 Task: Create a rule from the Routing list, Task moved to a section -> Set Priority in the project AgileBoost , set the section as To-Do and set the priority of the task as  High
Action: Mouse moved to (43, 250)
Screenshot: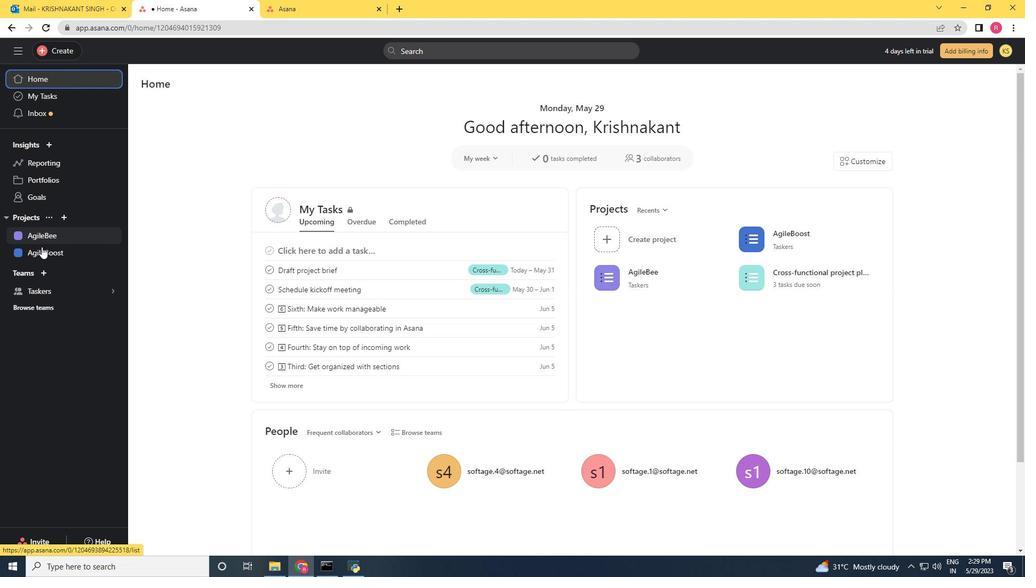 
Action: Mouse pressed left at (43, 250)
Screenshot: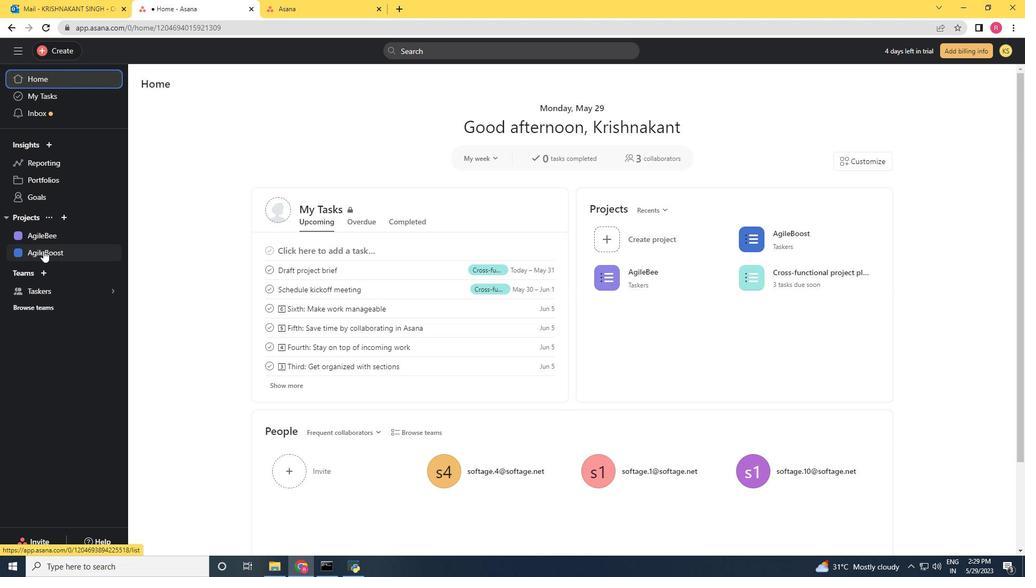
Action: Mouse moved to (978, 89)
Screenshot: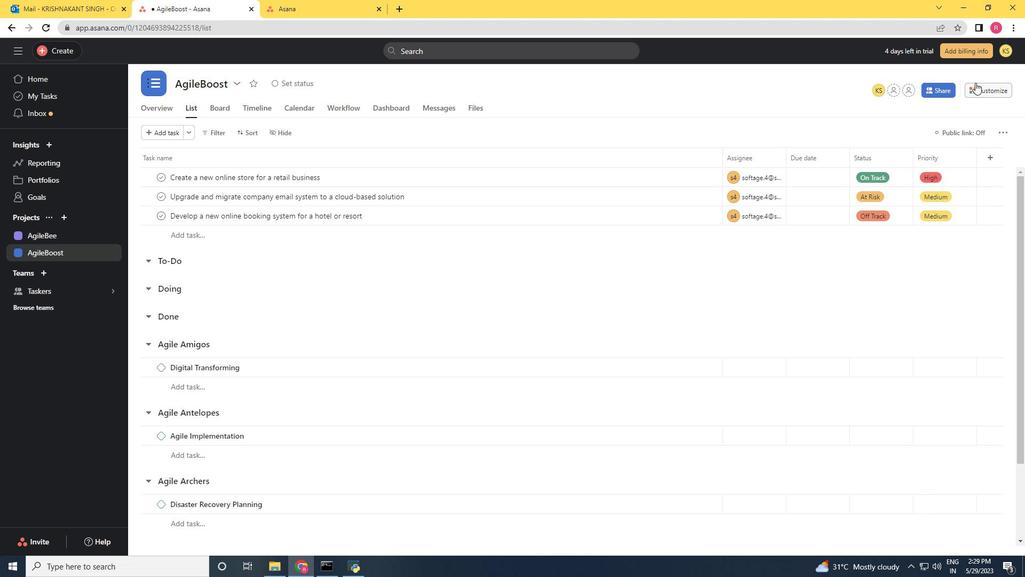 
Action: Mouse pressed left at (978, 89)
Screenshot: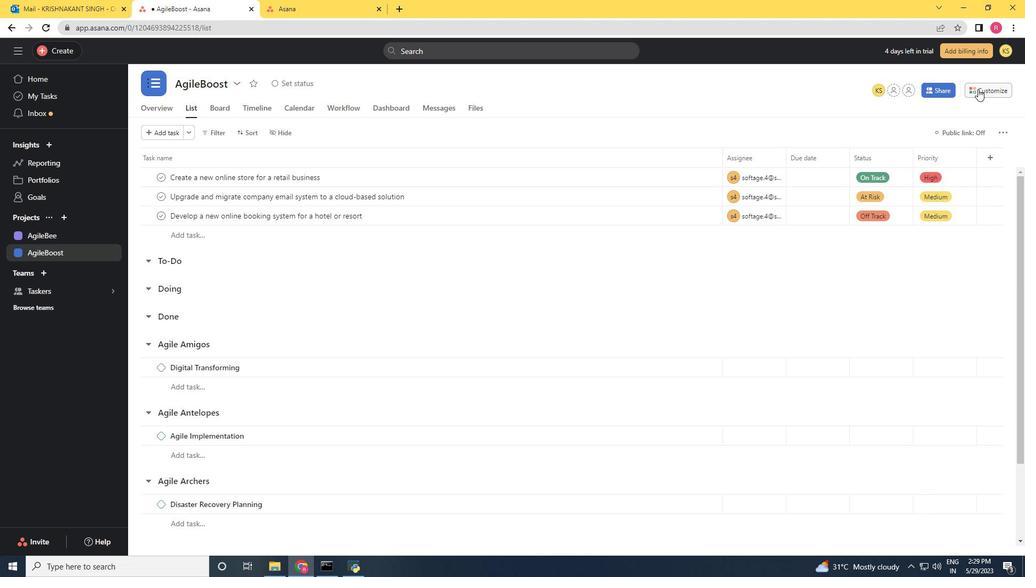 
Action: Mouse moved to (825, 221)
Screenshot: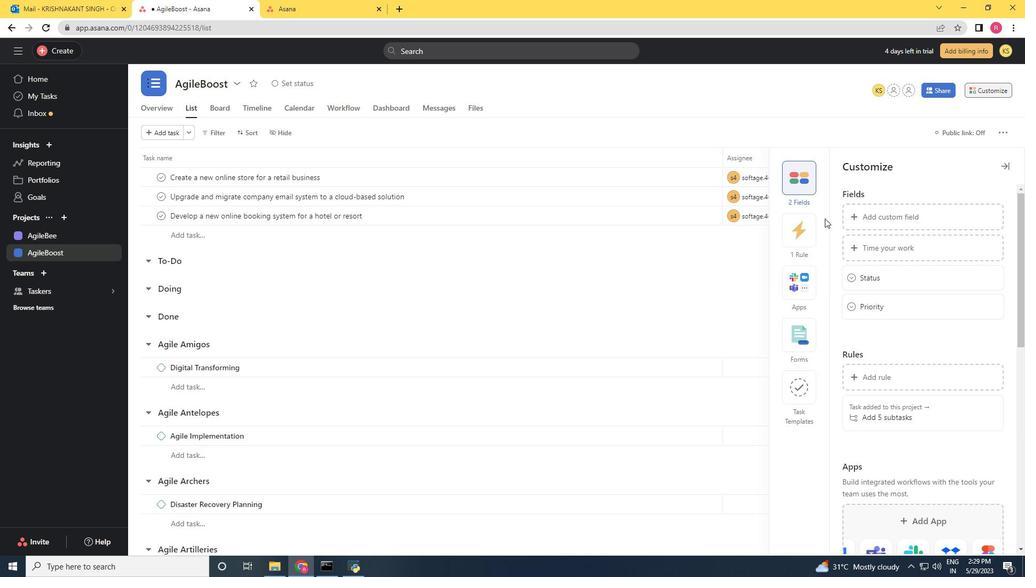 
Action: Mouse pressed left at (825, 221)
Screenshot: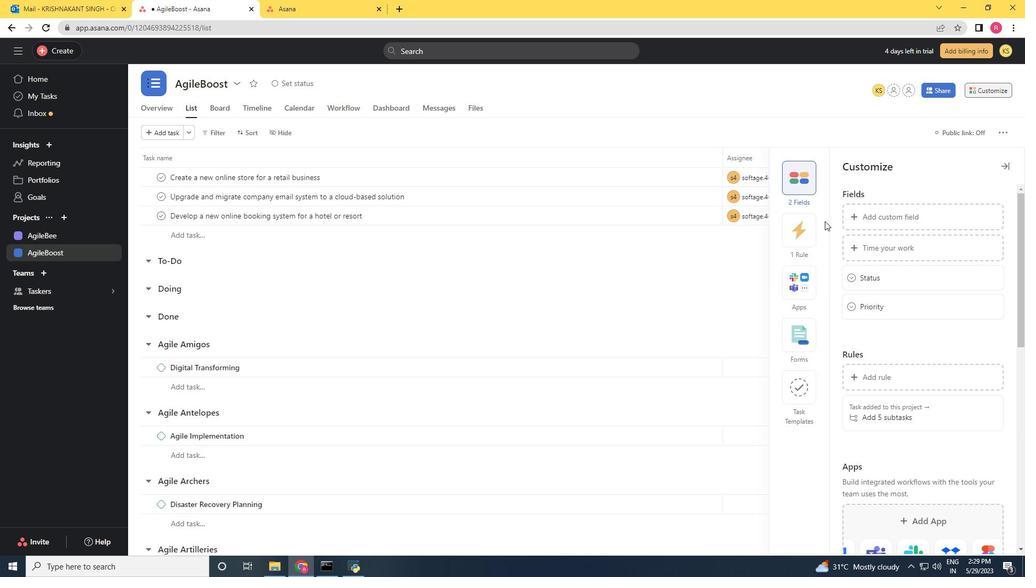 
Action: Mouse moved to (812, 232)
Screenshot: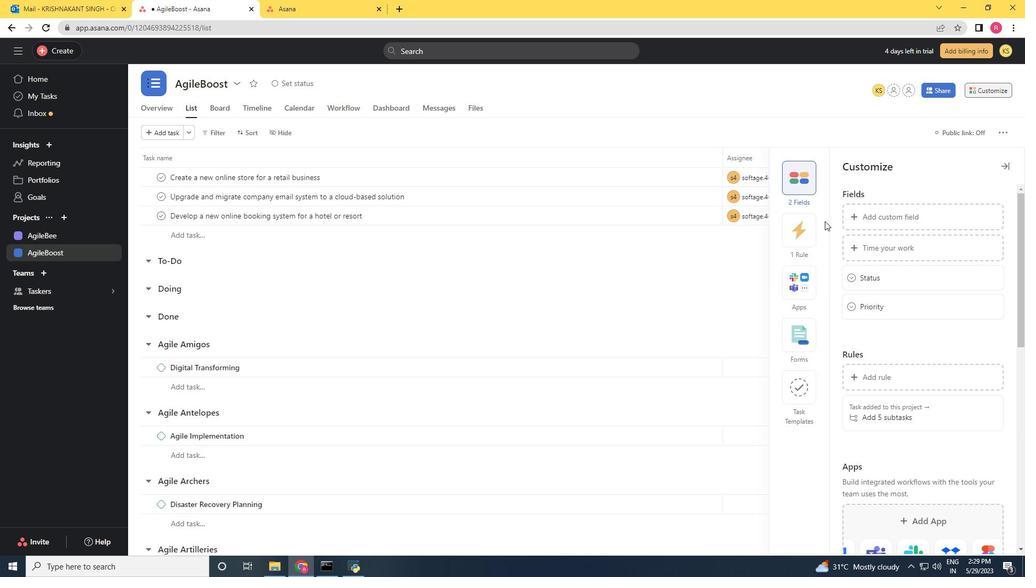 
Action: Mouse pressed left at (812, 232)
Screenshot: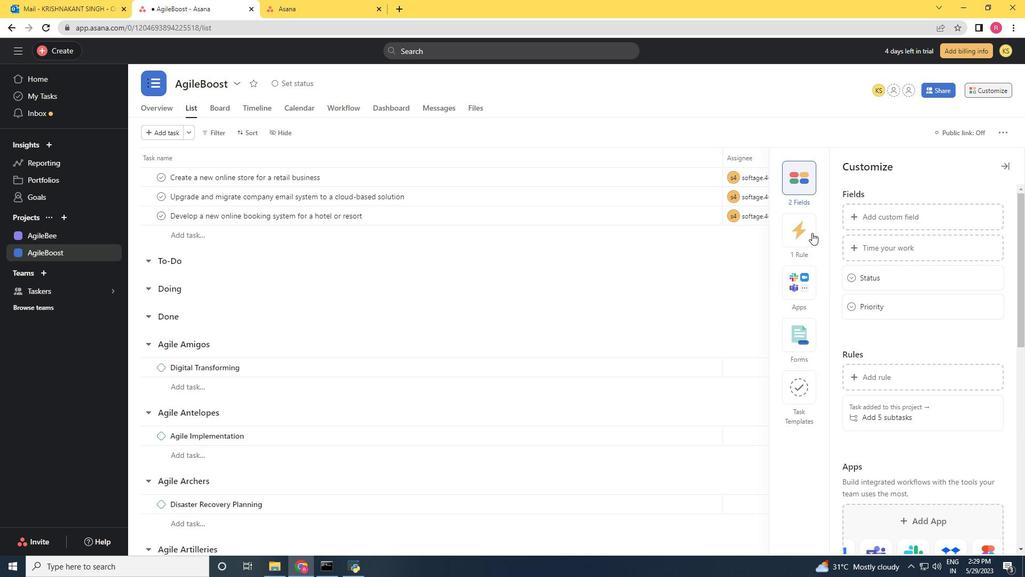 
Action: Mouse moved to (860, 217)
Screenshot: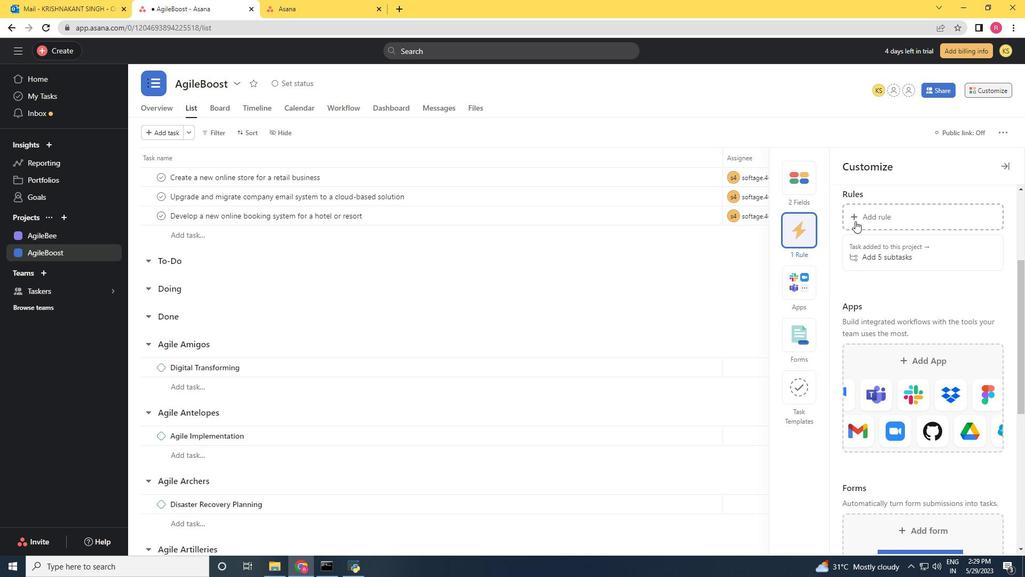 
Action: Mouse pressed left at (860, 217)
Screenshot: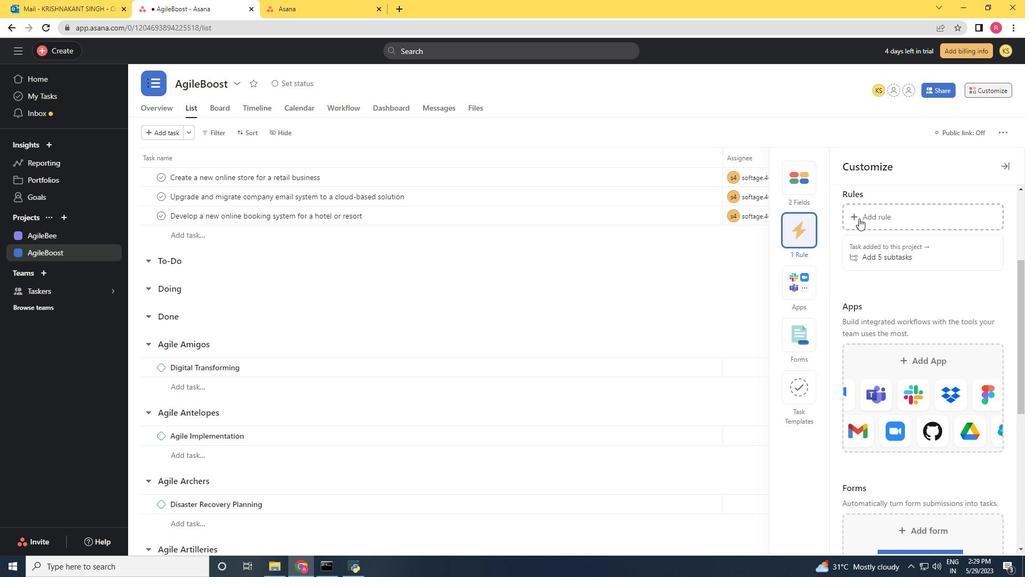 
Action: Mouse moved to (246, 139)
Screenshot: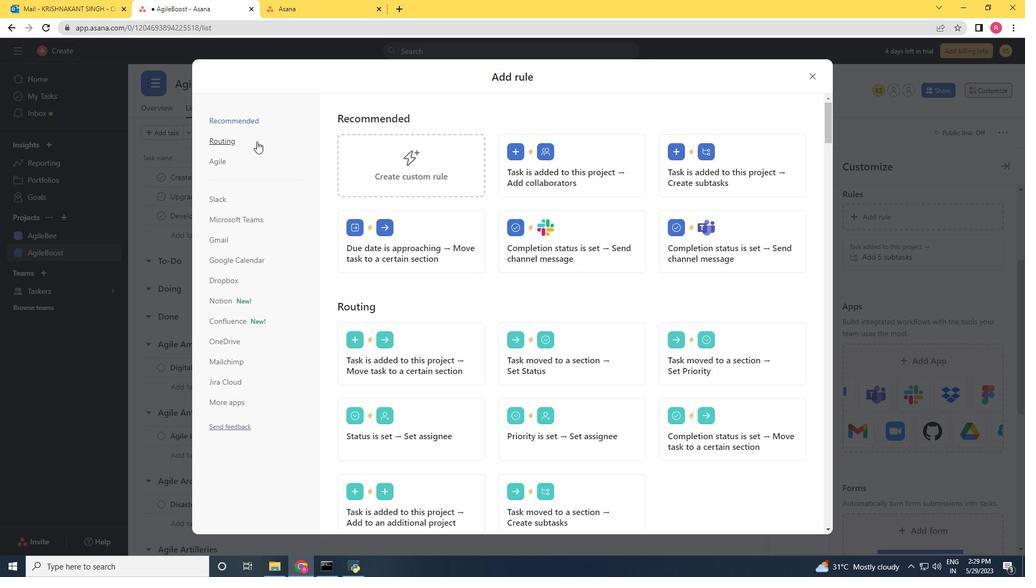 
Action: Mouse pressed left at (246, 139)
Screenshot: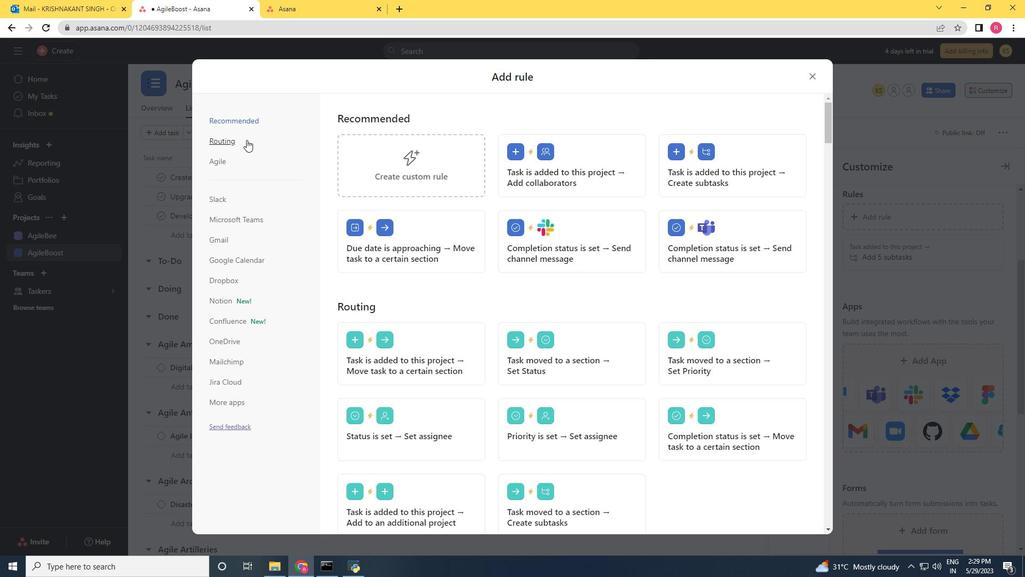 
Action: Mouse moved to (715, 172)
Screenshot: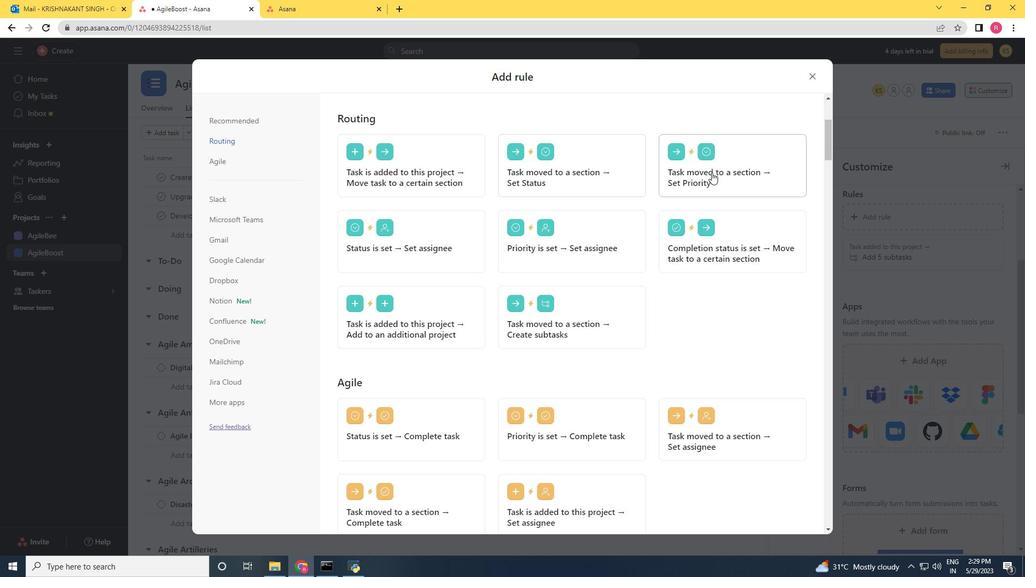 
Action: Mouse pressed left at (715, 172)
Screenshot: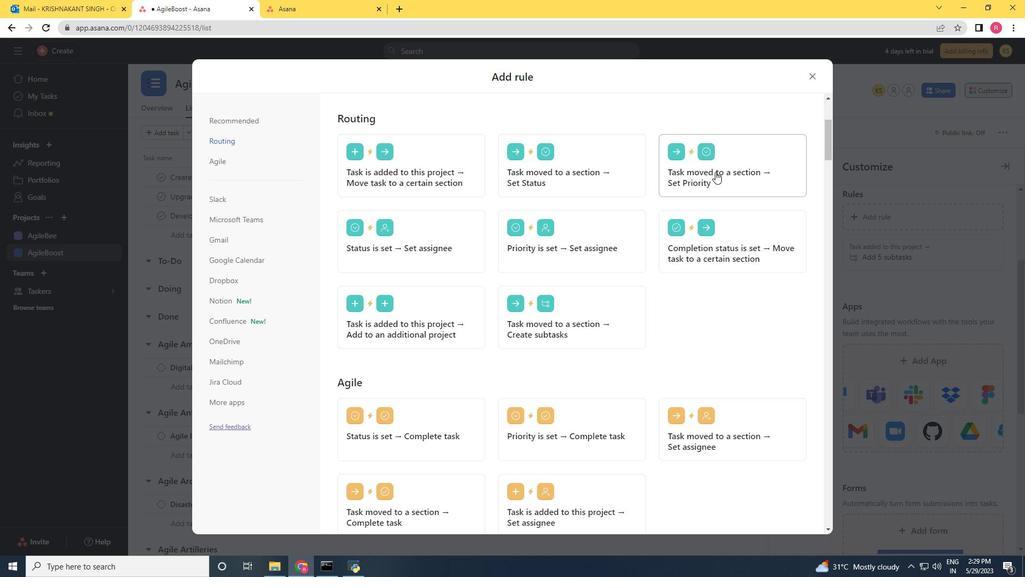 
Action: Mouse moved to (415, 283)
Screenshot: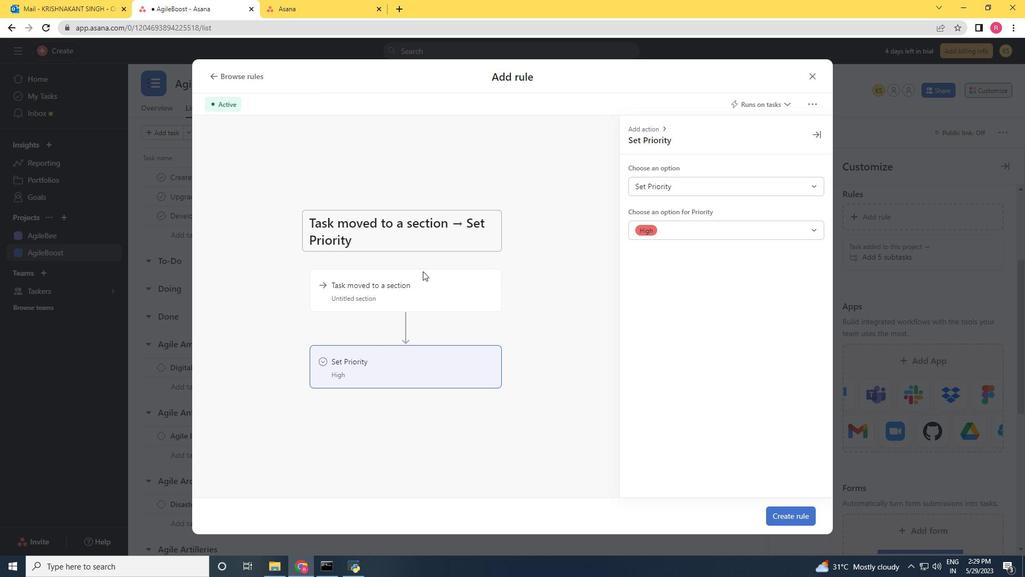 
Action: Mouse pressed left at (415, 283)
Screenshot: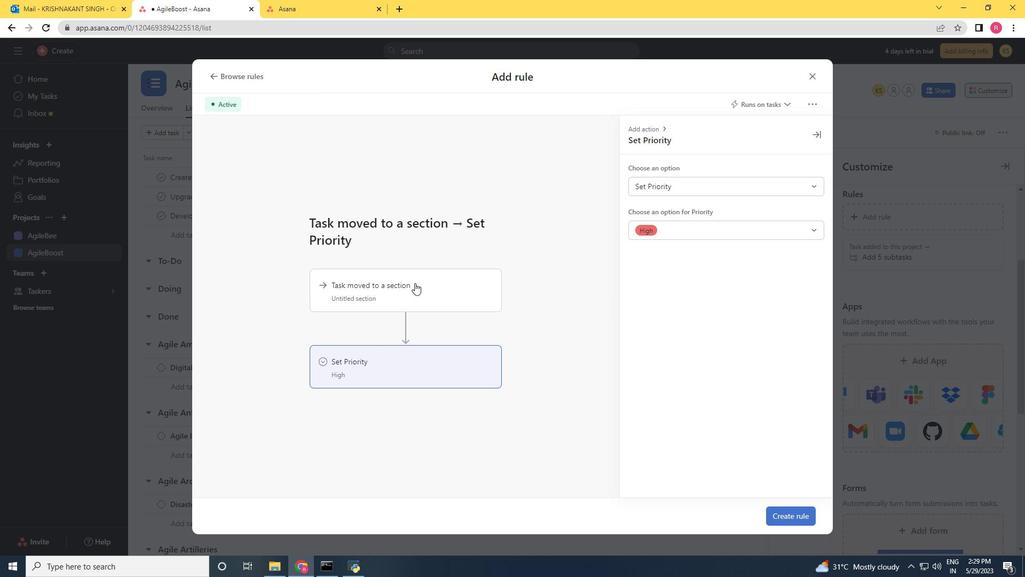 
Action: Mouse moved to (738, 180)
Screenshot: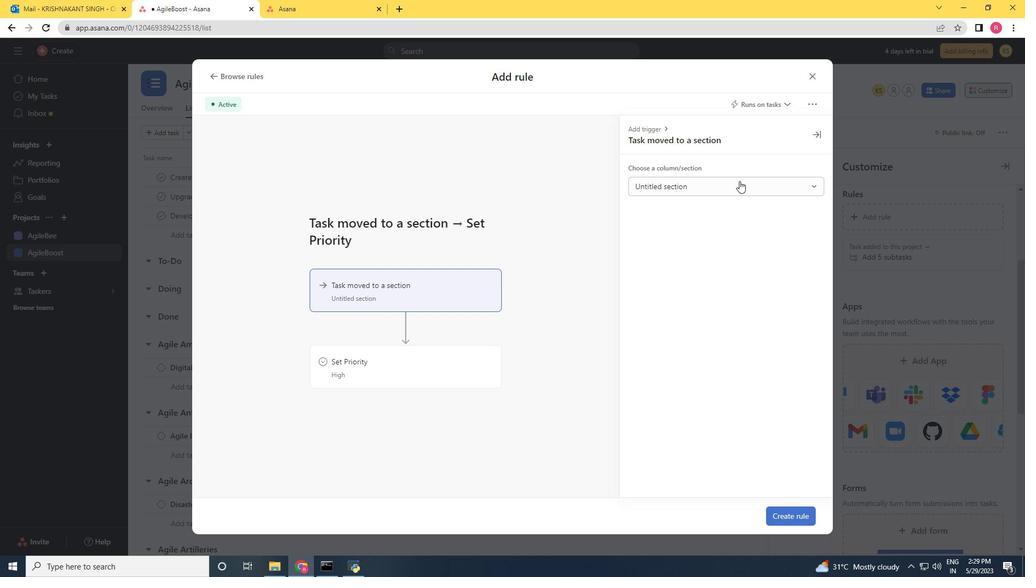 
Action: Mouse pressed left at (738, 180)
Screenshot: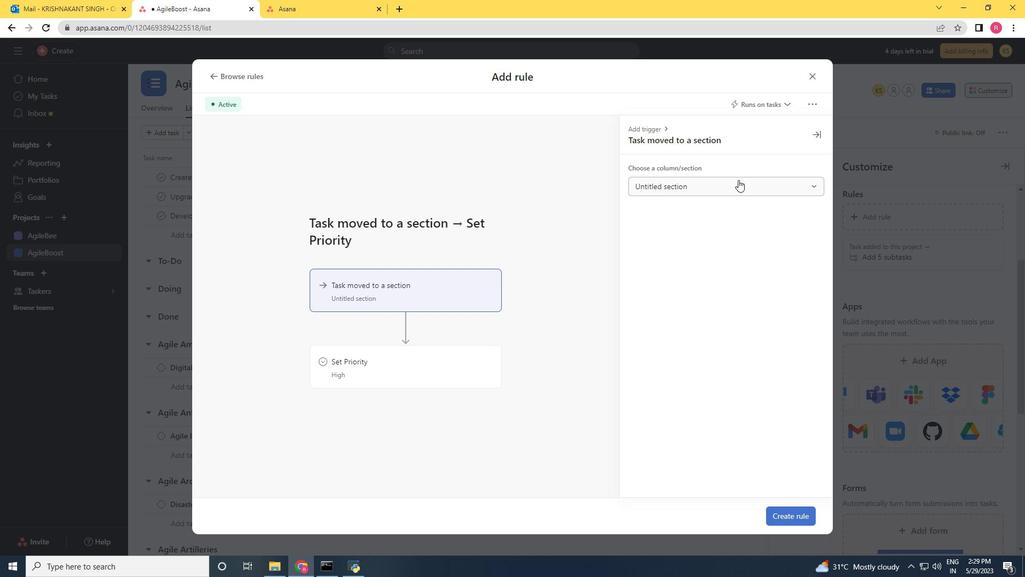 
Action: Mouse moved to (673, 224)
Screenshot: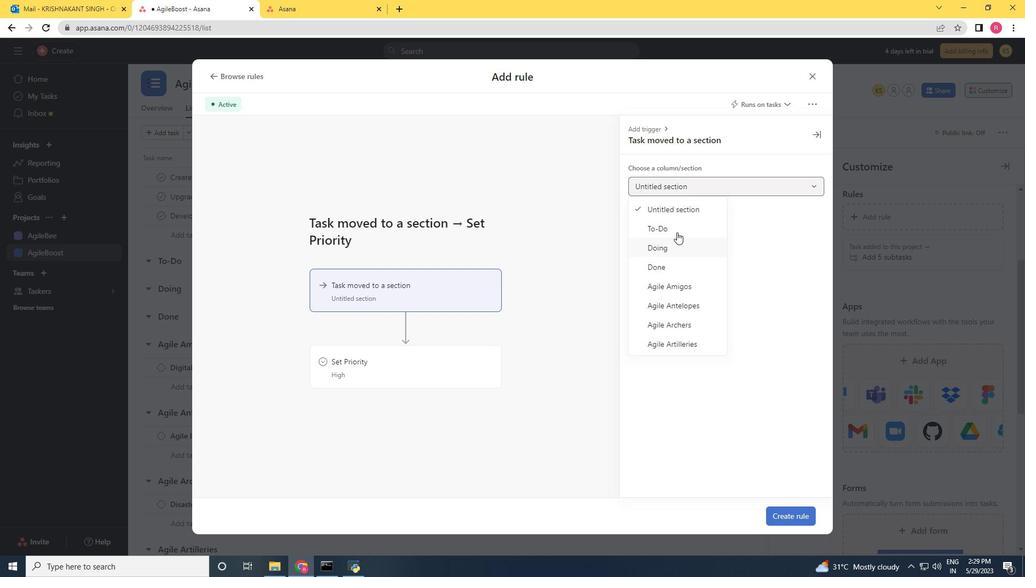 
Action: Mouse pressed left at (673, 224)
Screenshot: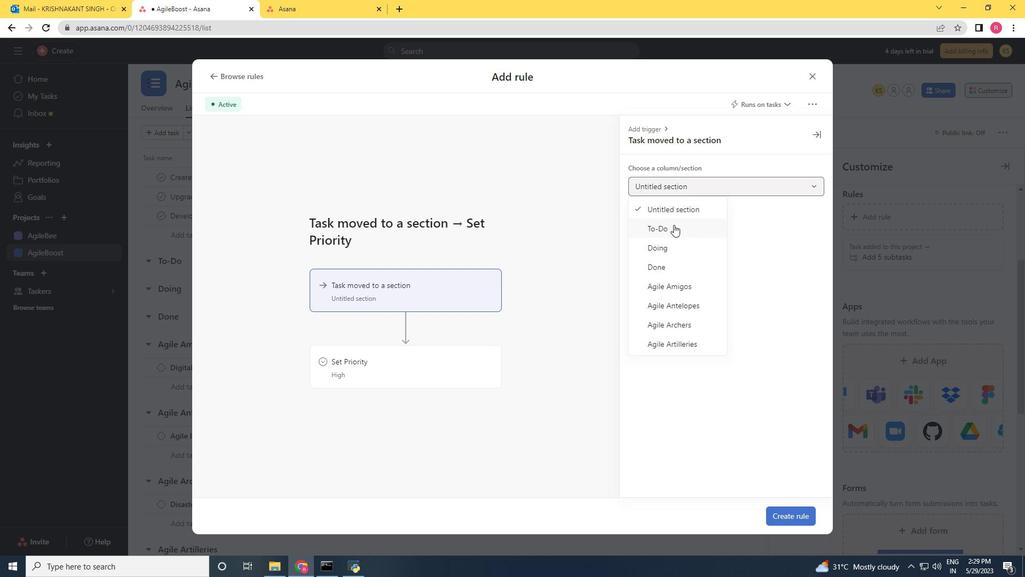 
Action: Mouse moved to (429, 351)
Screenshot: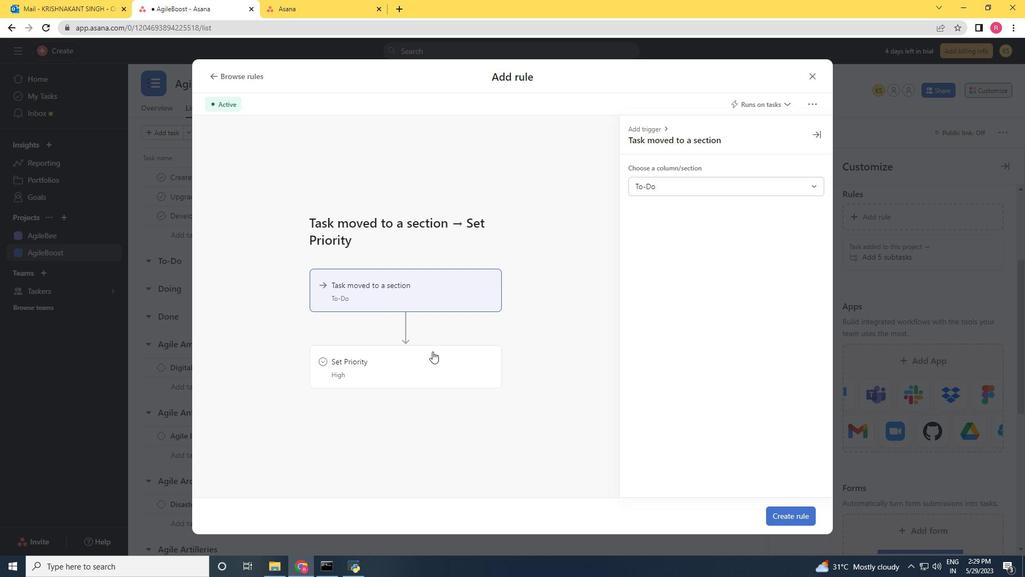 
Action: Mouse pressed left at (429, 351)
Screenshot: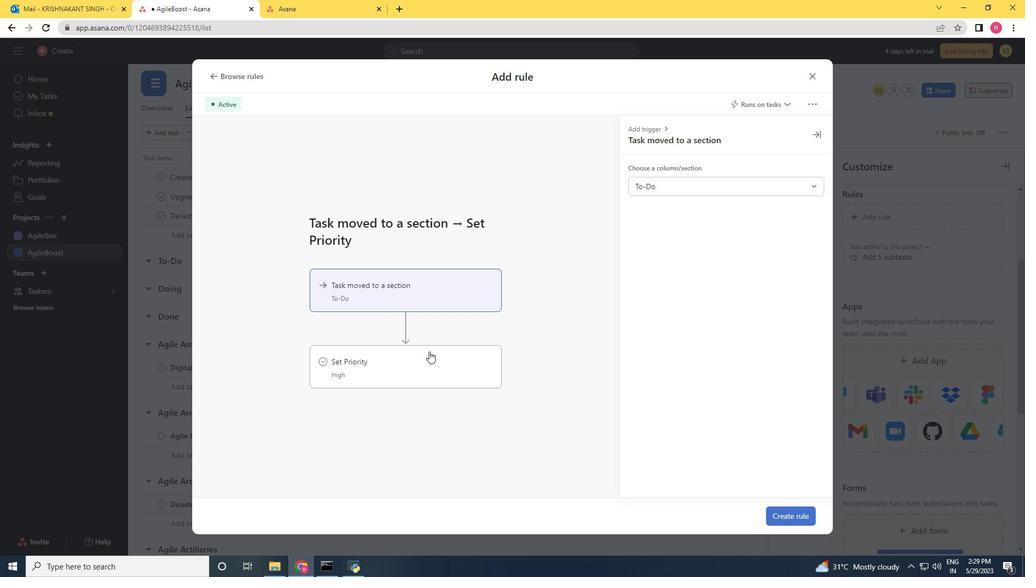 
Action: Mouse moved to (689, 230)
Screenshot: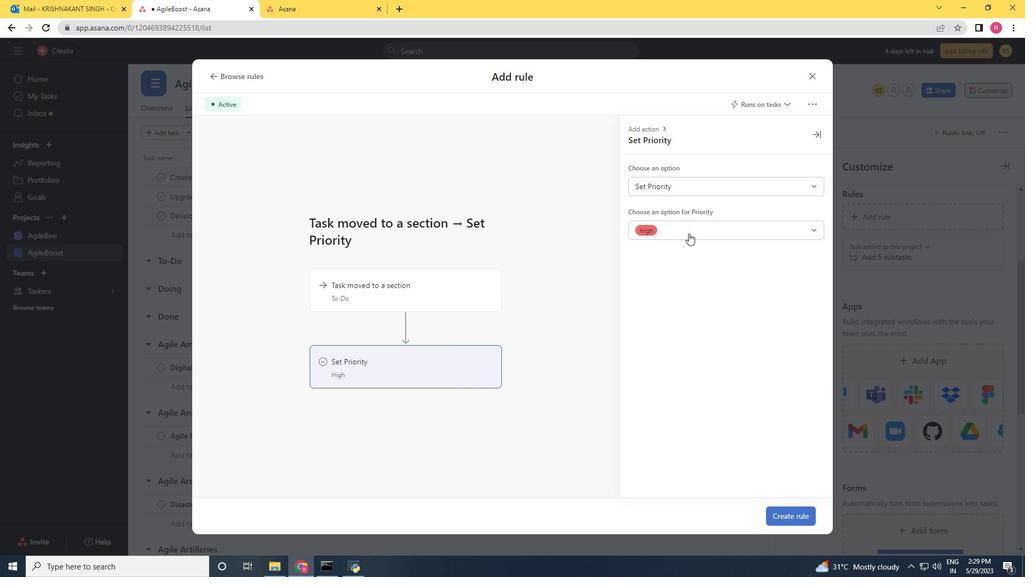 
Action: Mouse pressed left at (689, 230)
Screenshot: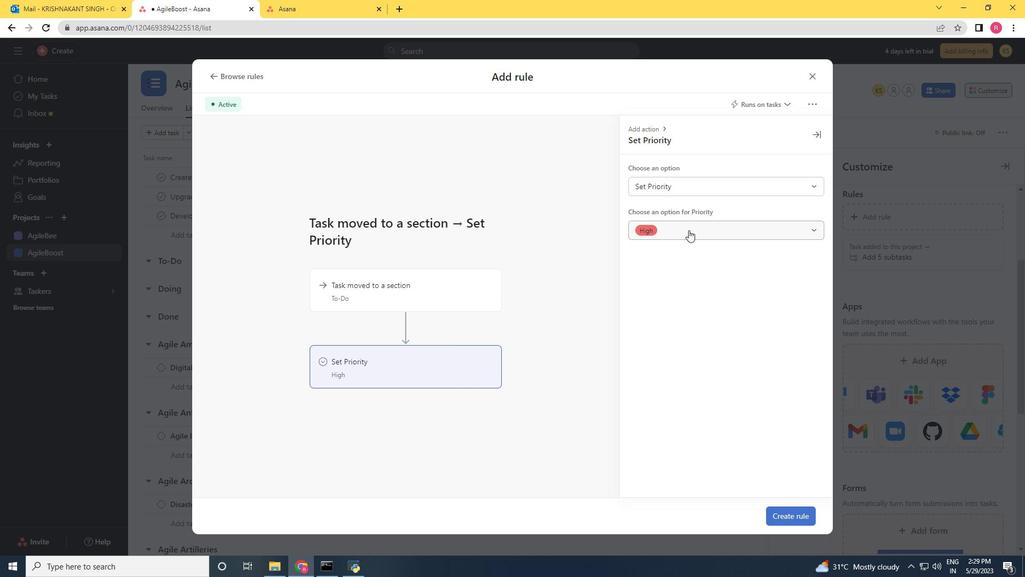 
Action: Mouse moved to (646, 254)
Screenshot: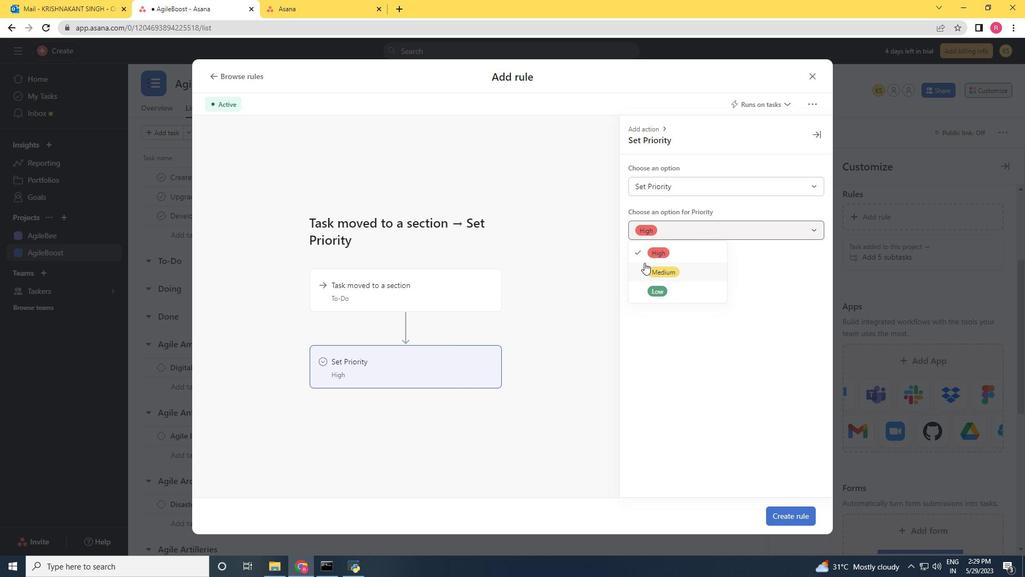 
Action: Mouse pressed left at (646, 254)
Screenshot: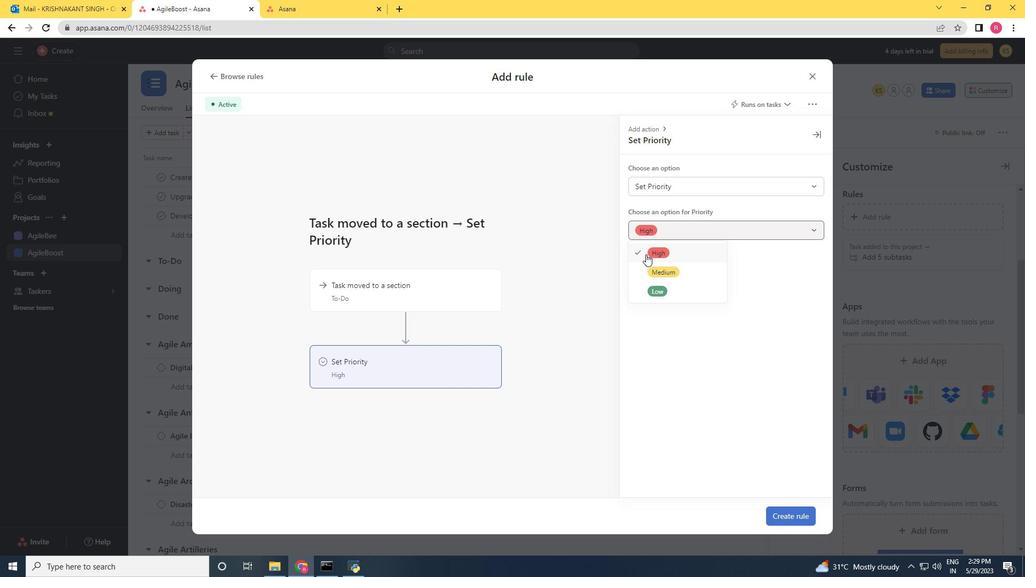 
Action: Mouse moved to (789, 512)
Screenshot: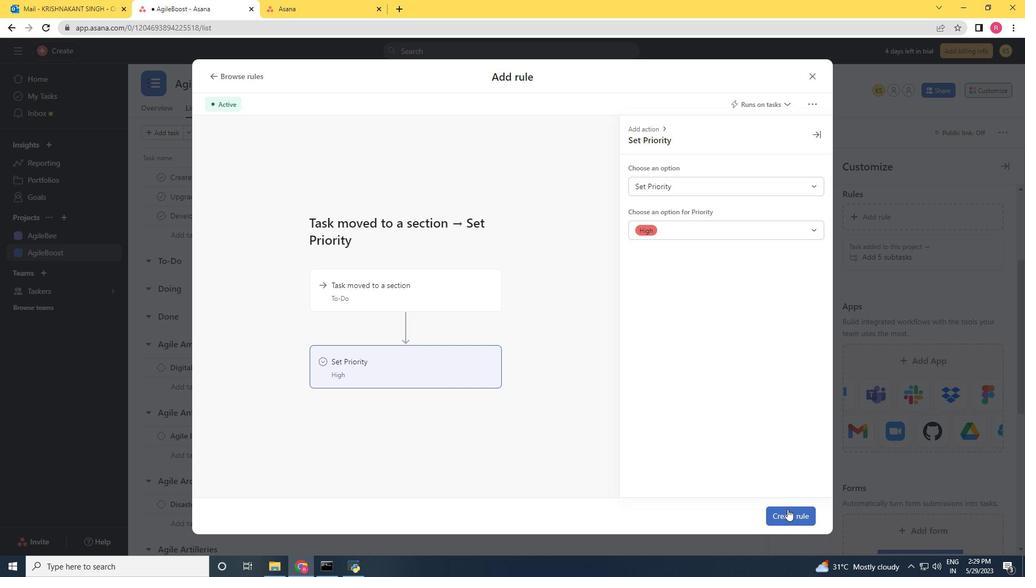 
Action: Mouse pressed left at (789, 512)
Screenshot: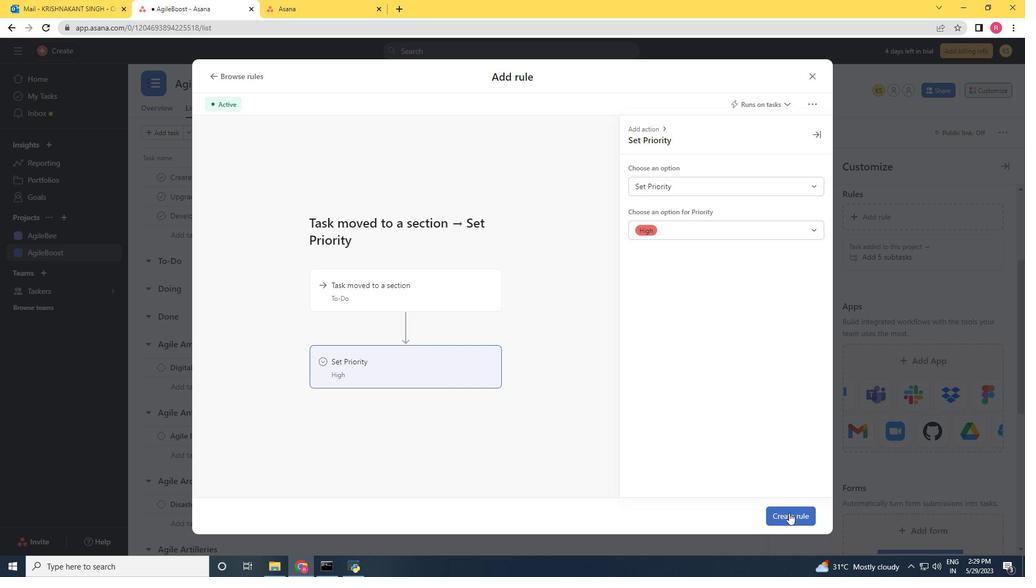 
Action: Mouse moved to (783, 499)
Screenshot: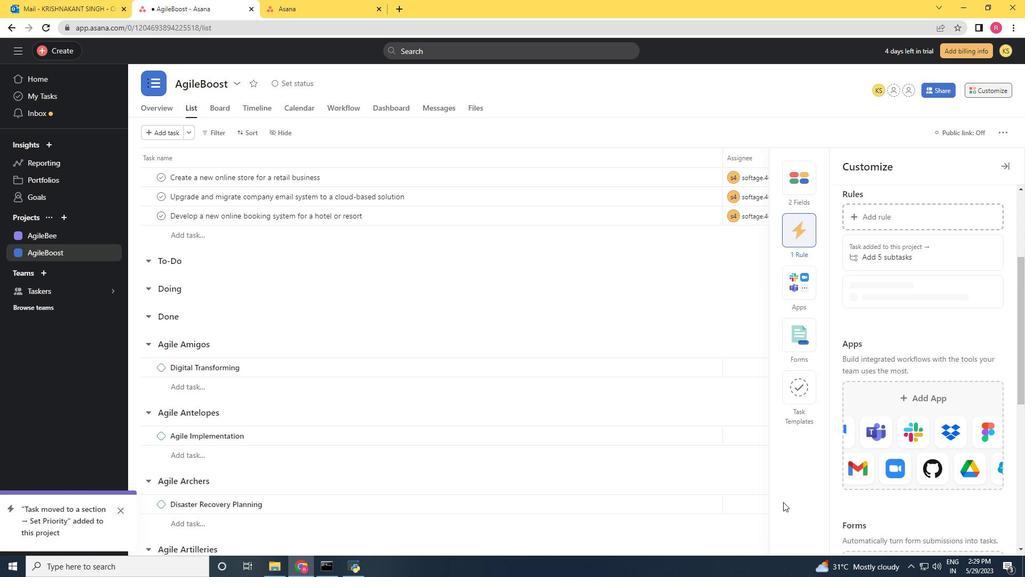 
